 Task: Use the formula "ACOTH" in spreadsheet "Project protfolio".
Action: Mouse moved to (647, 103)
Screenshot: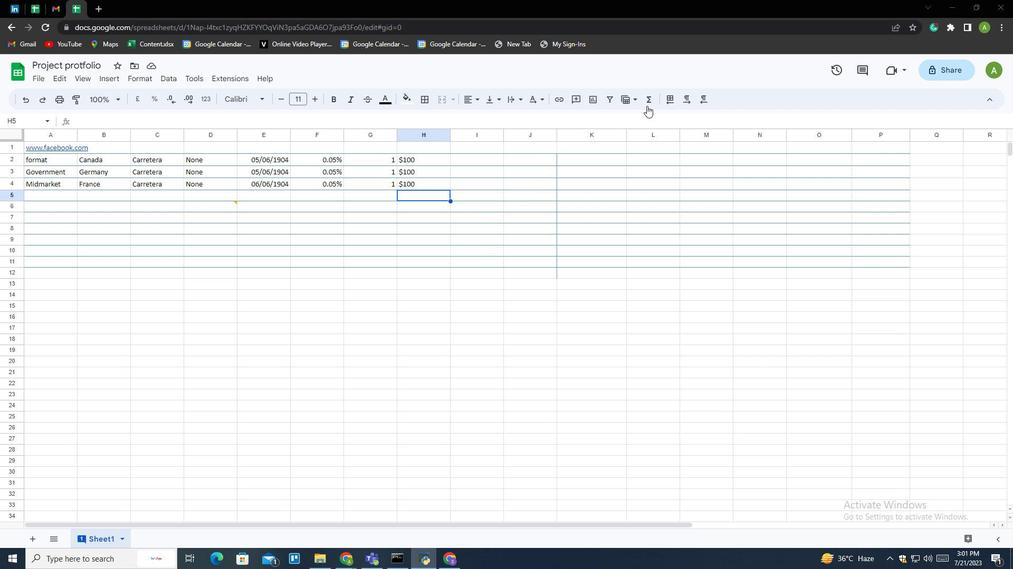 
Action: Mouse pressed left at (647, 103)
Screenshot: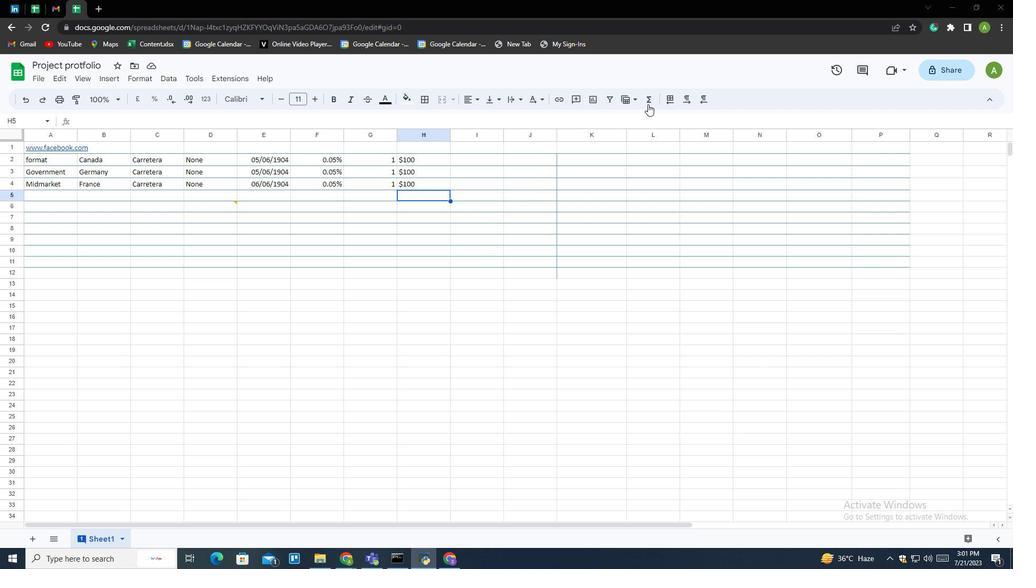 
Action: Mouse moved to (765, 154)
Screenshot: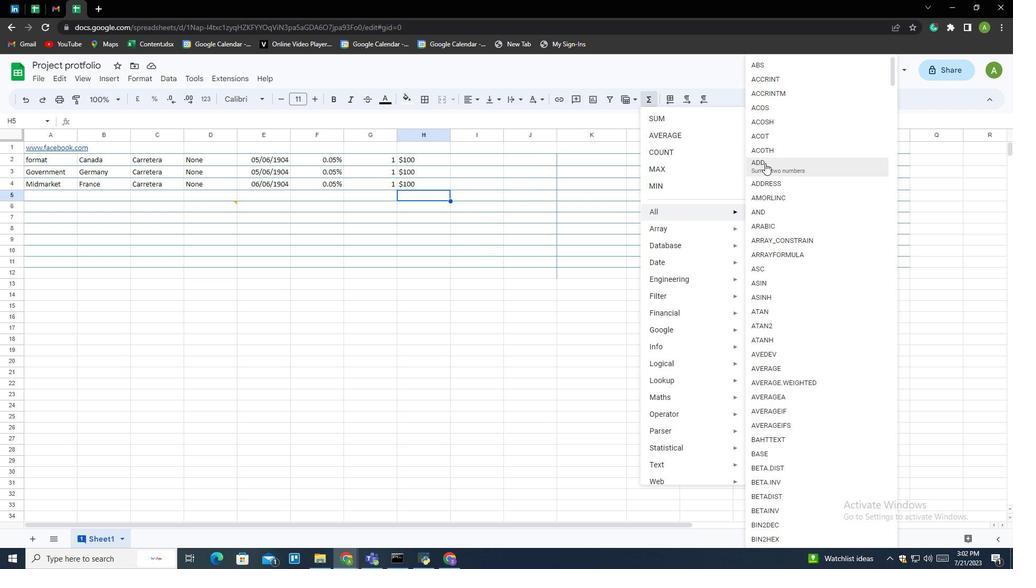 
Action: Mouse pressed left at (765, 154)
Screenshot: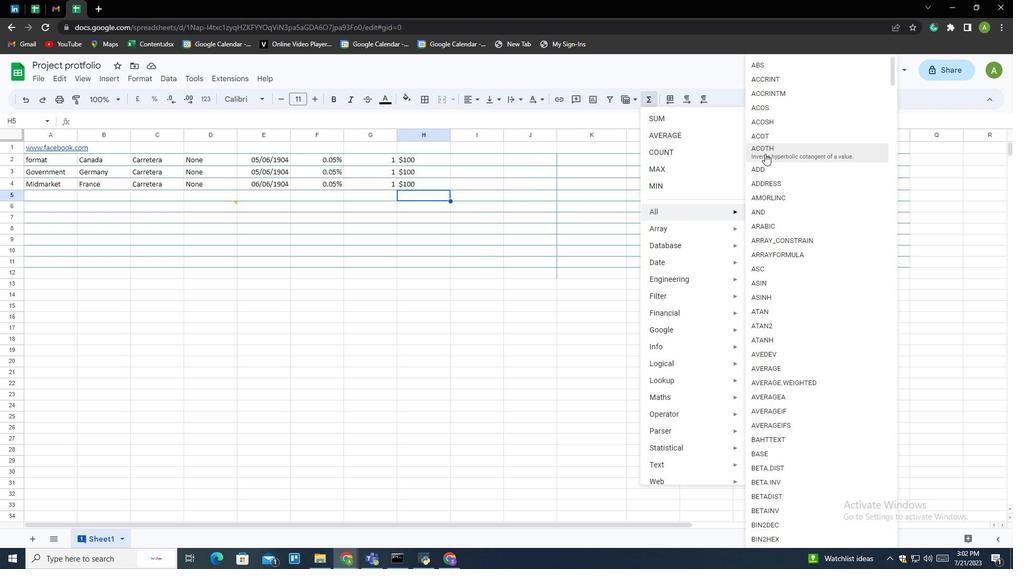 
Action: Mouse moved to (687, 202)
Screenshot: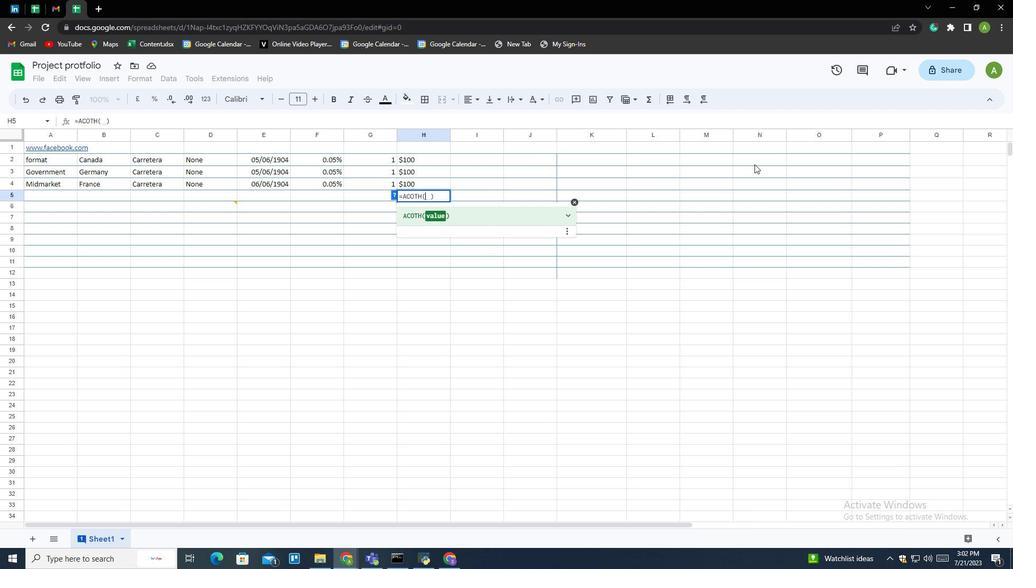 
Action: Key pressed 8<Key.enter>
Screenshot: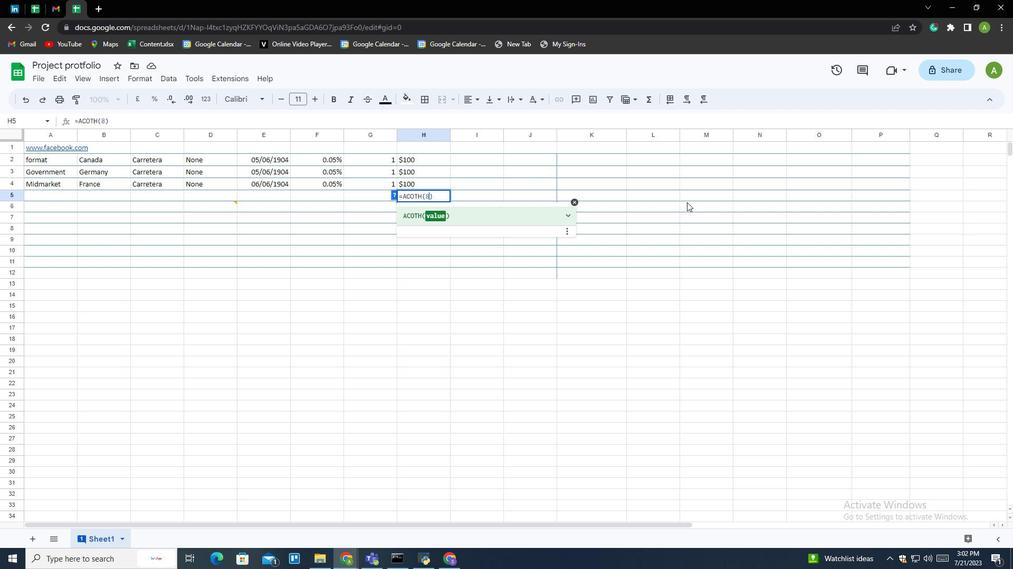 
Action: Mouse moved to (677, 207)
Screenshot: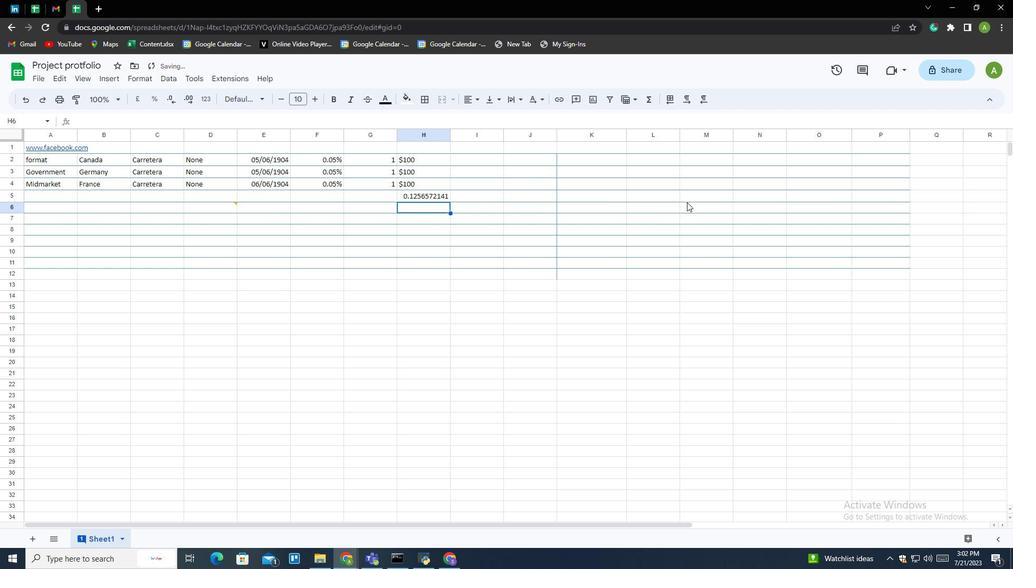 
